 Task: In request for reviews turn off email notifications.
Action: Mouse moved to (732, 60)
Screenshot: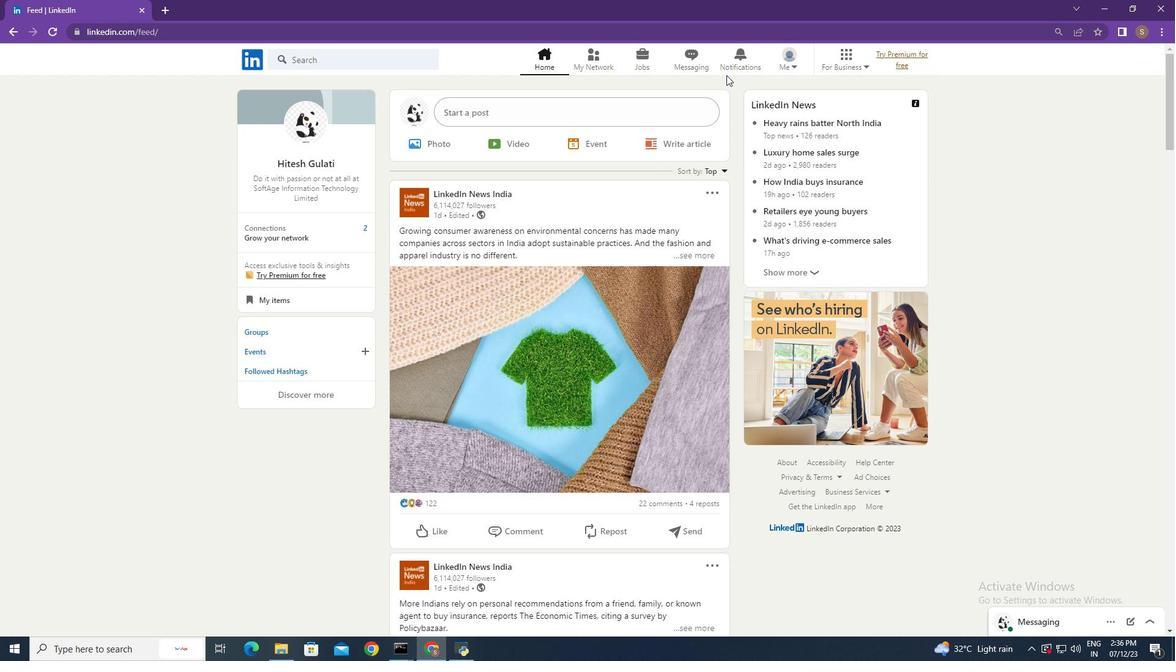 
Action: Mouse pressed left at (732, 60)
Screenshot: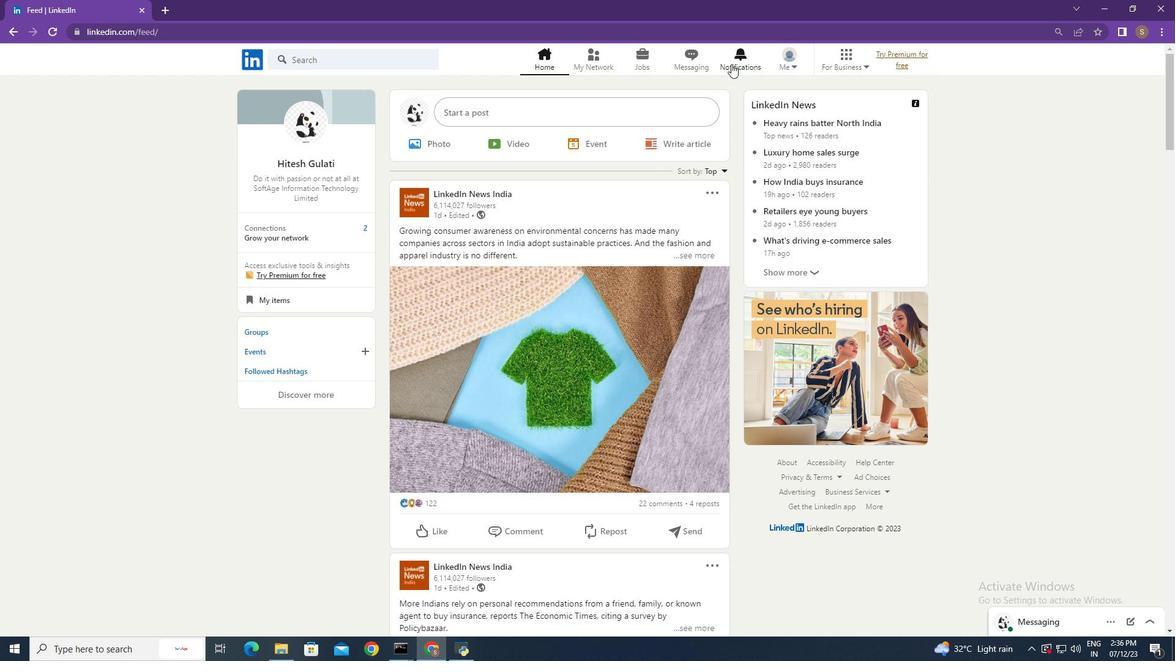 
Action: Mouse moved to (271, 135)
Screenshot: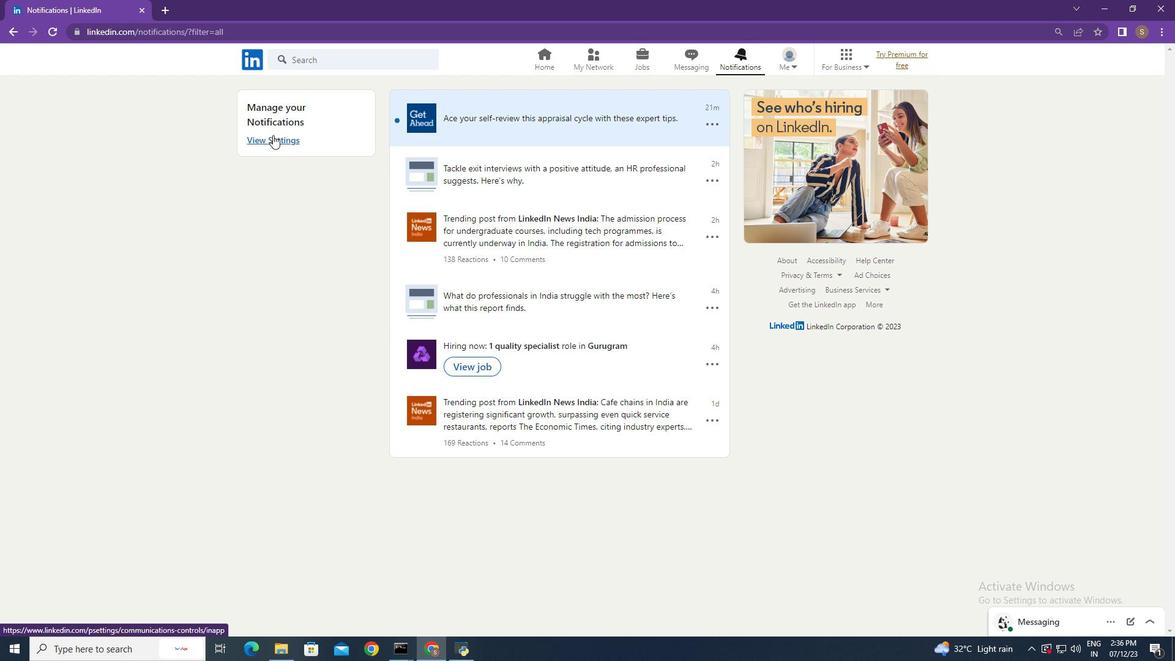 
Action: Mouse pressed left at (271, 135)
Screenshot: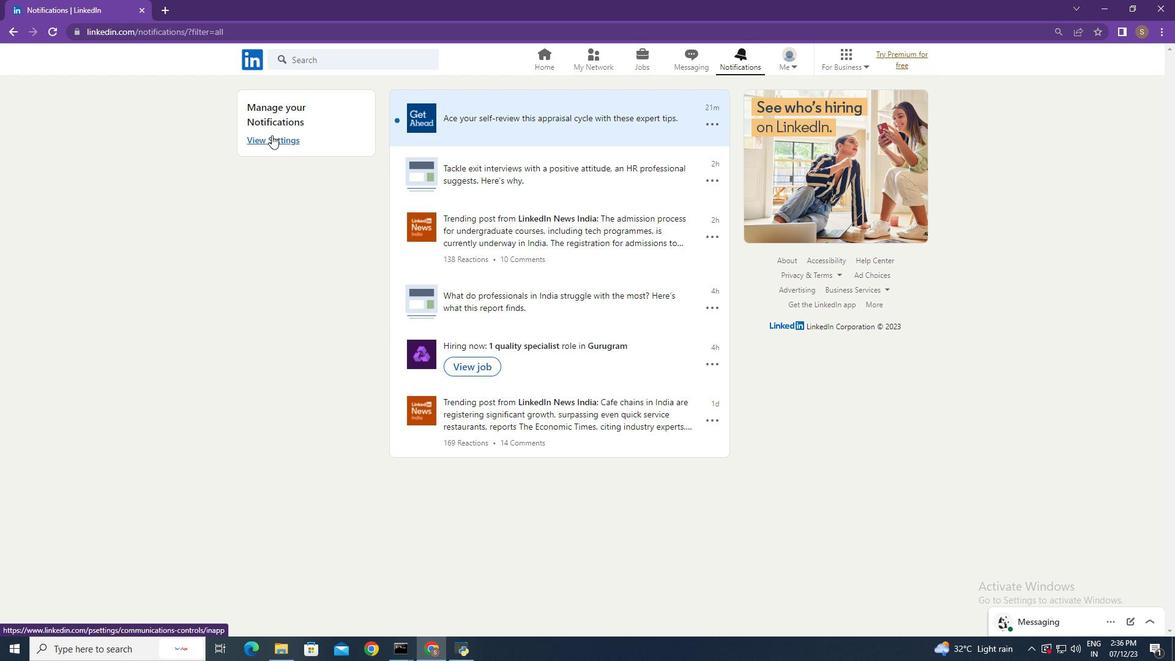 
Action: Mouse moved to (669, 218)
Screenshot: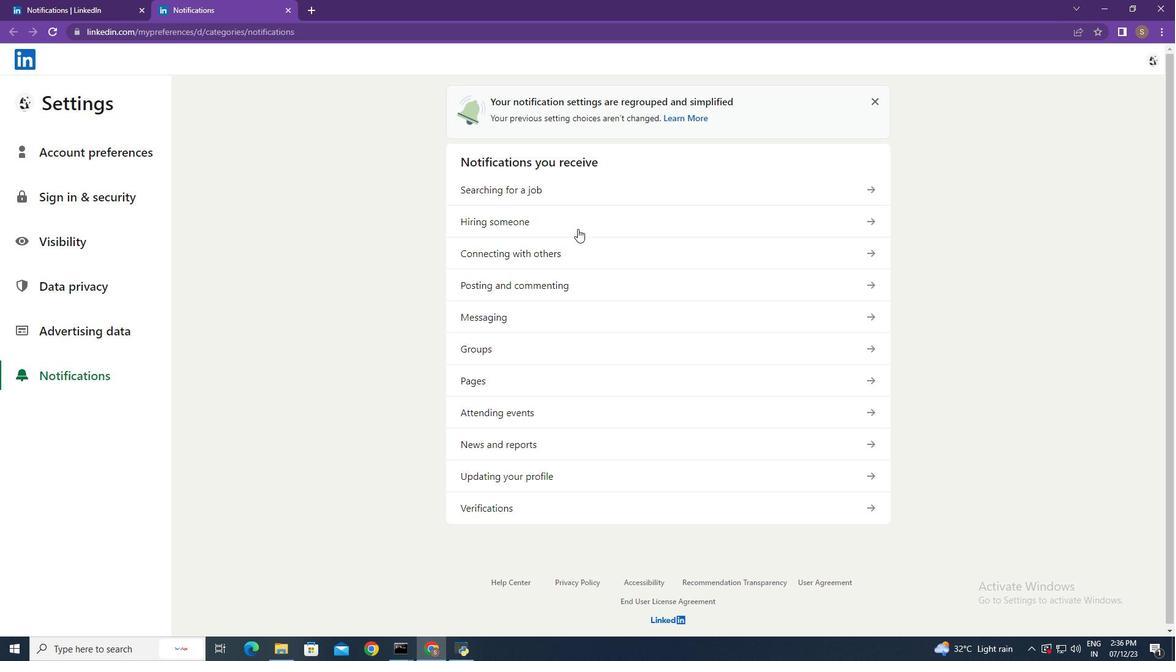 
Action: Mouse pressed left at (669, 218)
Screenshot: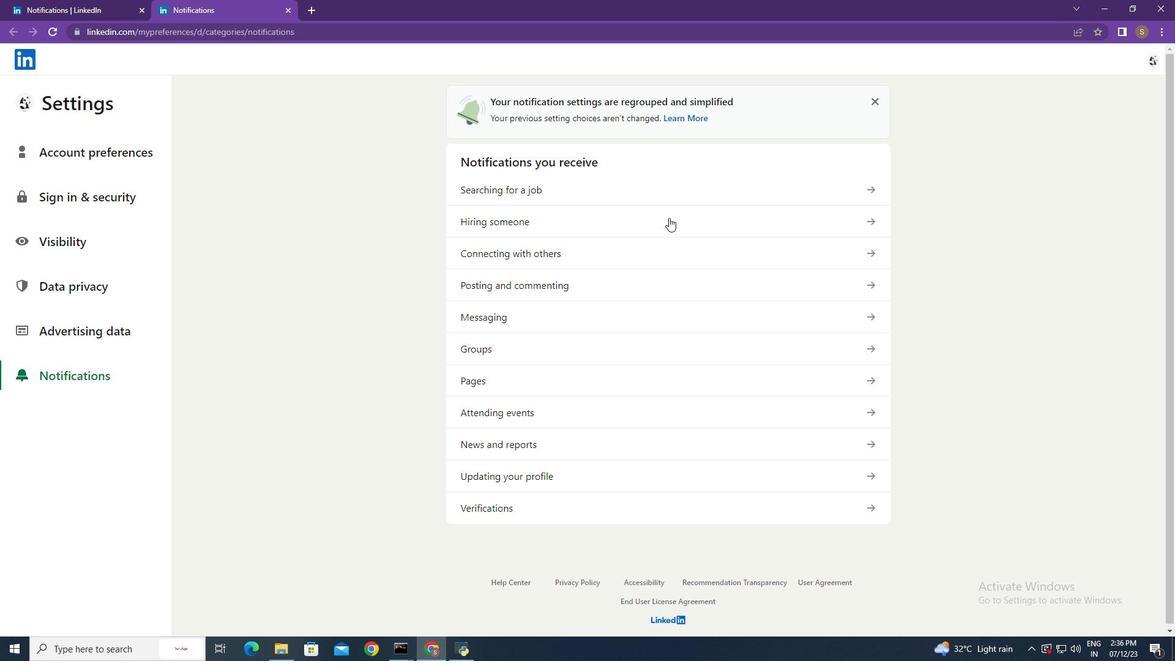 
Action: Mouse moved to (744, 140)
Screenshot: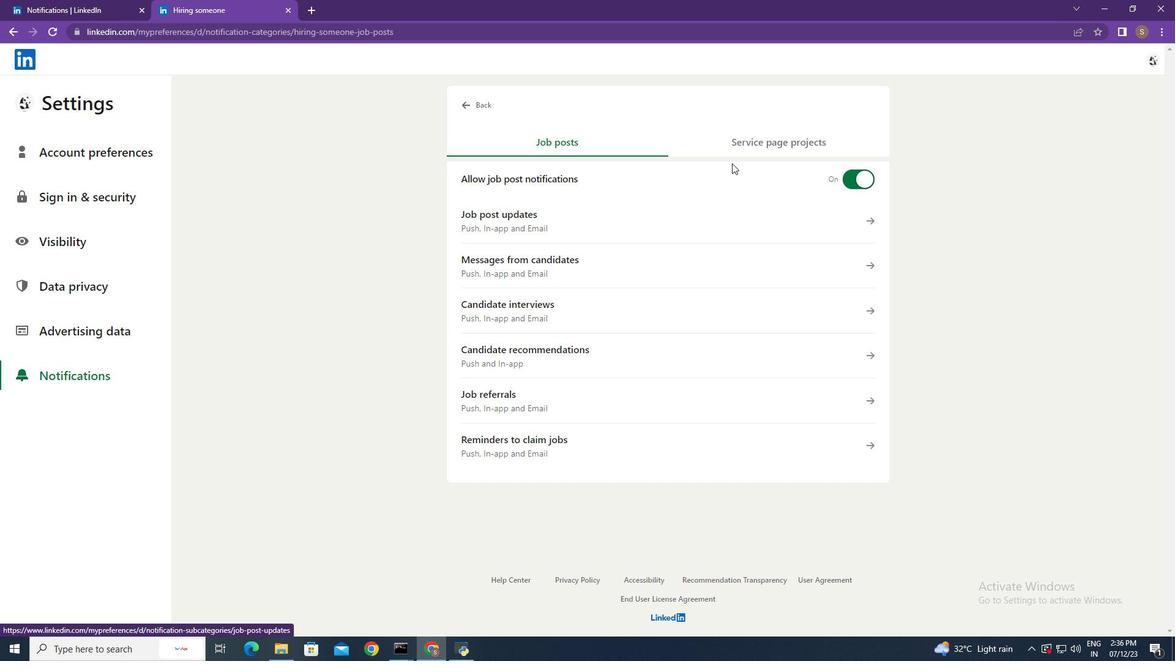 
Action: Mouse pressed left at (744, 140)
Screenshot: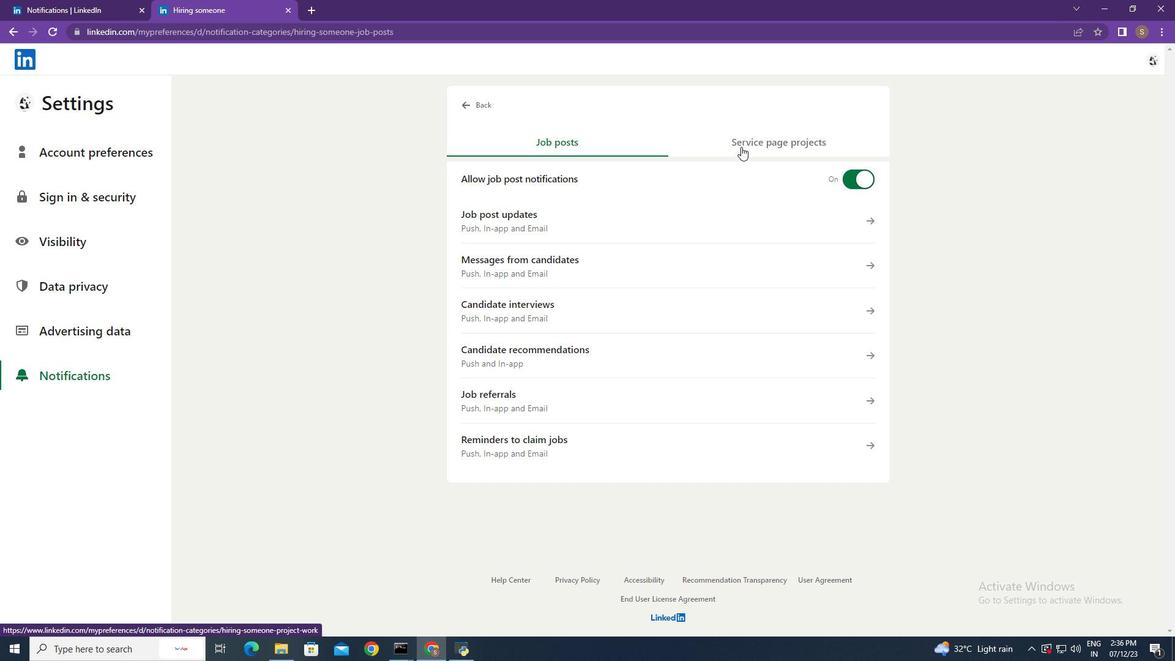 
Action: Mouse moved to (727, 304)
Screenshot: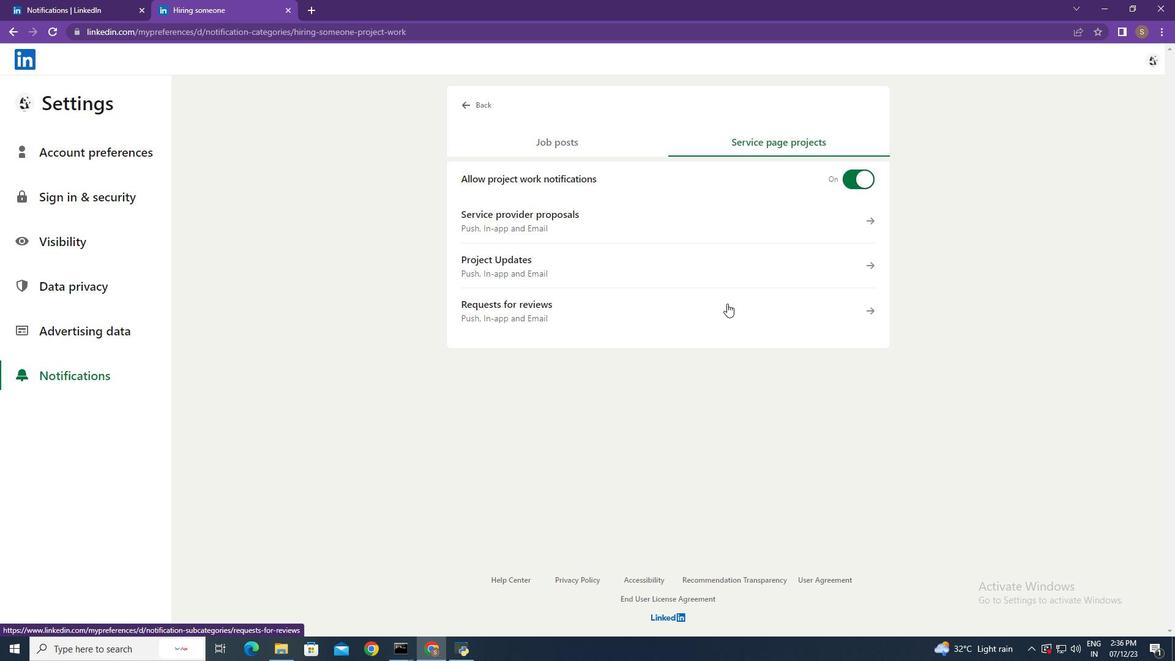 
Action: Mouse pressed left at (727, 304)
Screenshot: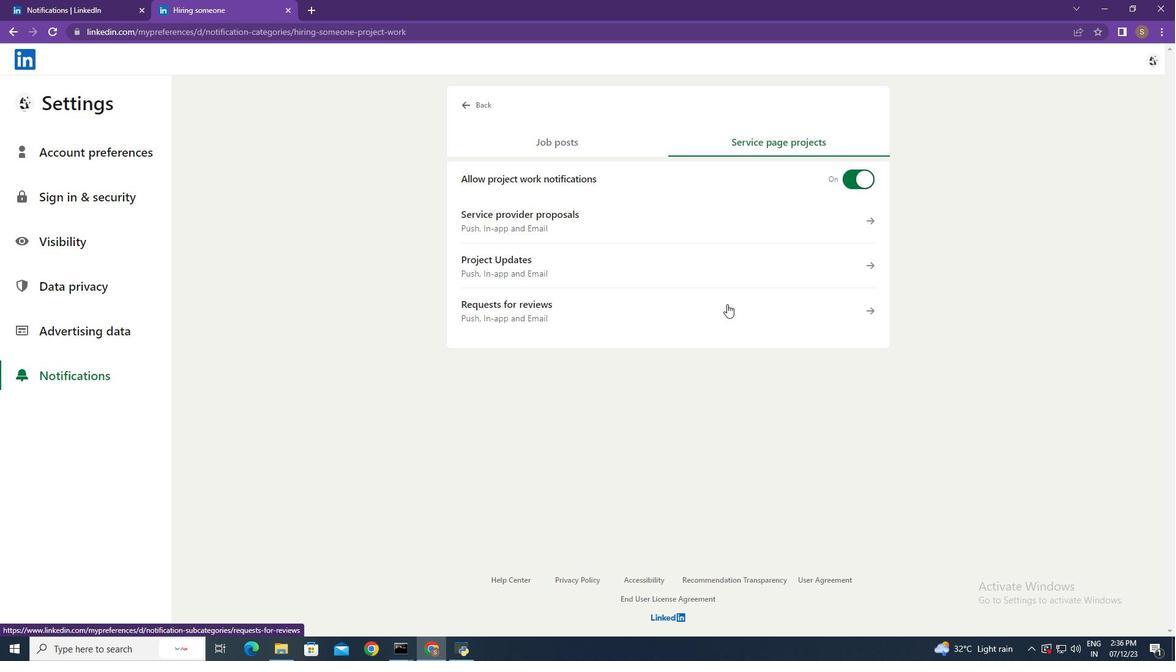 
Action: Mouse moved to (867, 309)
Screenshot: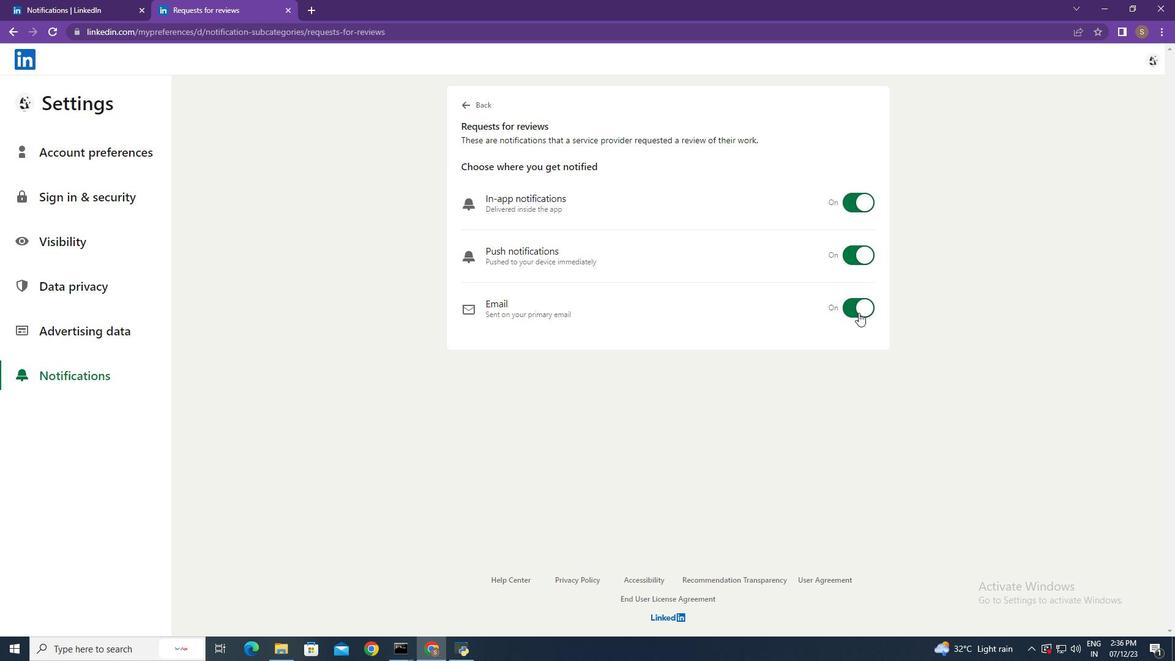 
Action: Mouse pressed left at (867, 309)
Screenshot: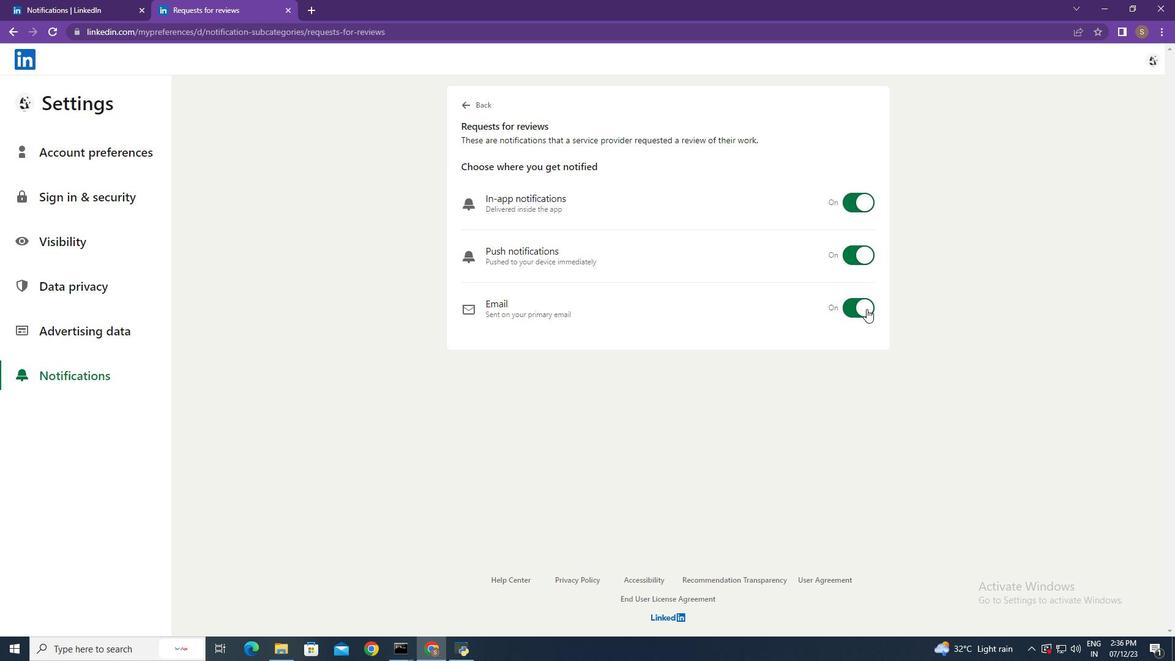 
Action: Mouse moved to (1053, 242)
Screenshot: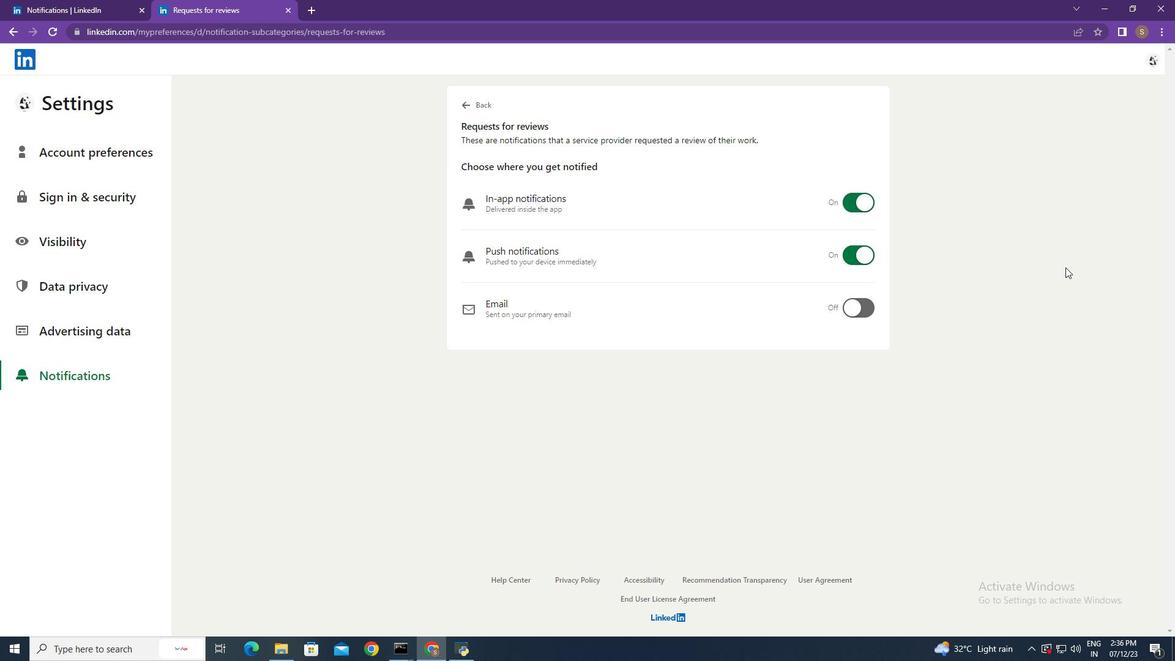 
